 Task: Select the option "Only workspace admins" in board creation restrictions.
Action: Mouse moved to (858, 337)
Screenshot: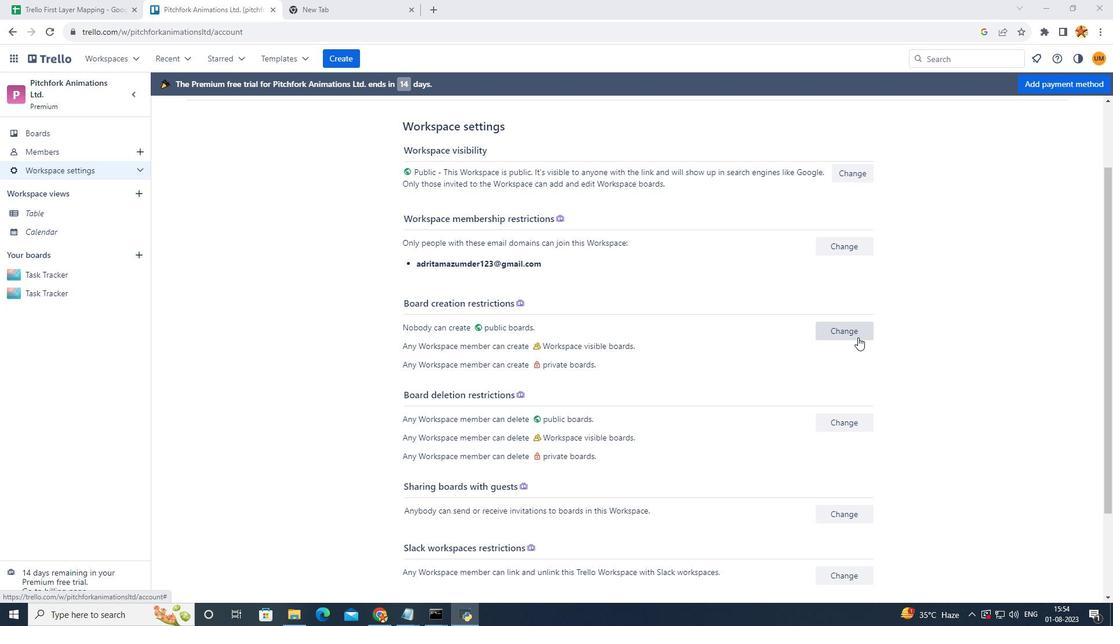 
Action: Mouse pressed left at (858, 337)
Screenshot: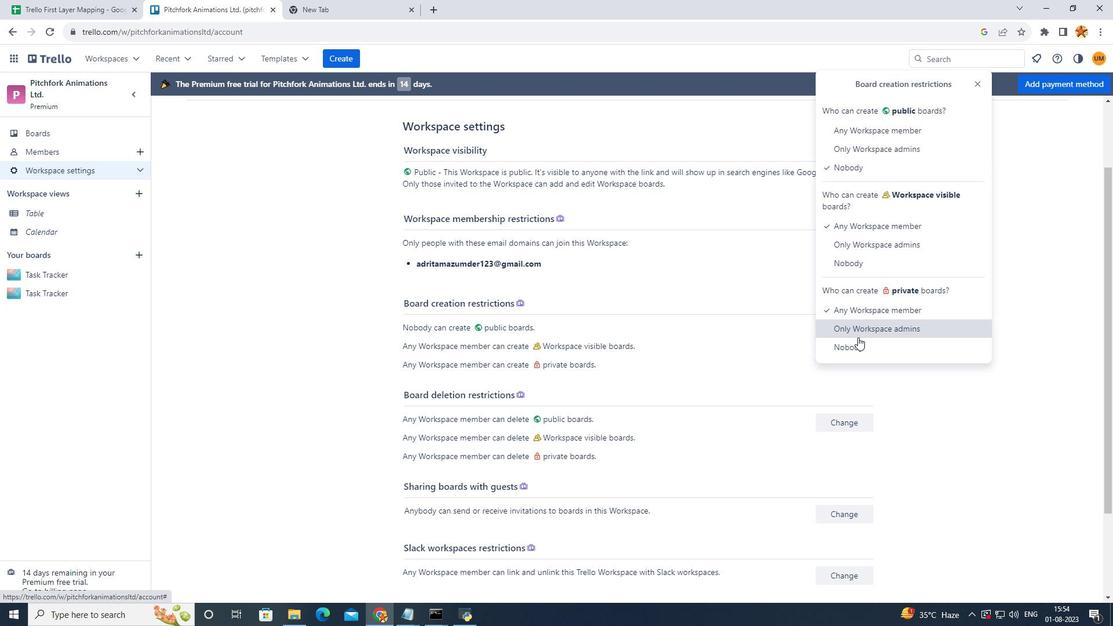 
Action: Mouse moved to (868, 327)
Screenshot: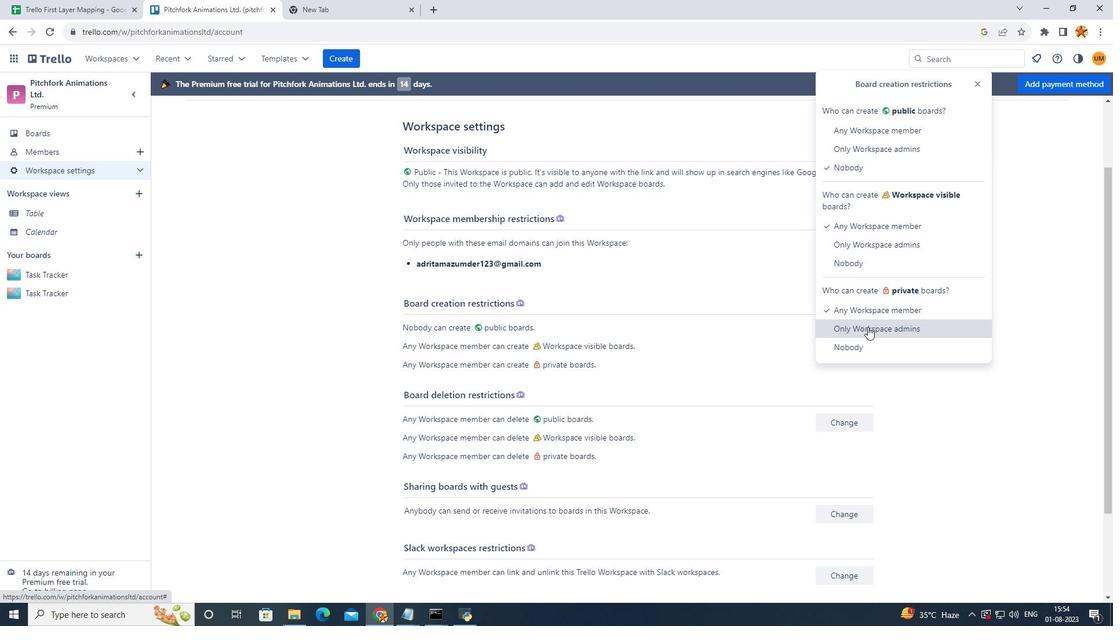 
Action: Mouse pressed left at (868, 327)
Screenshot: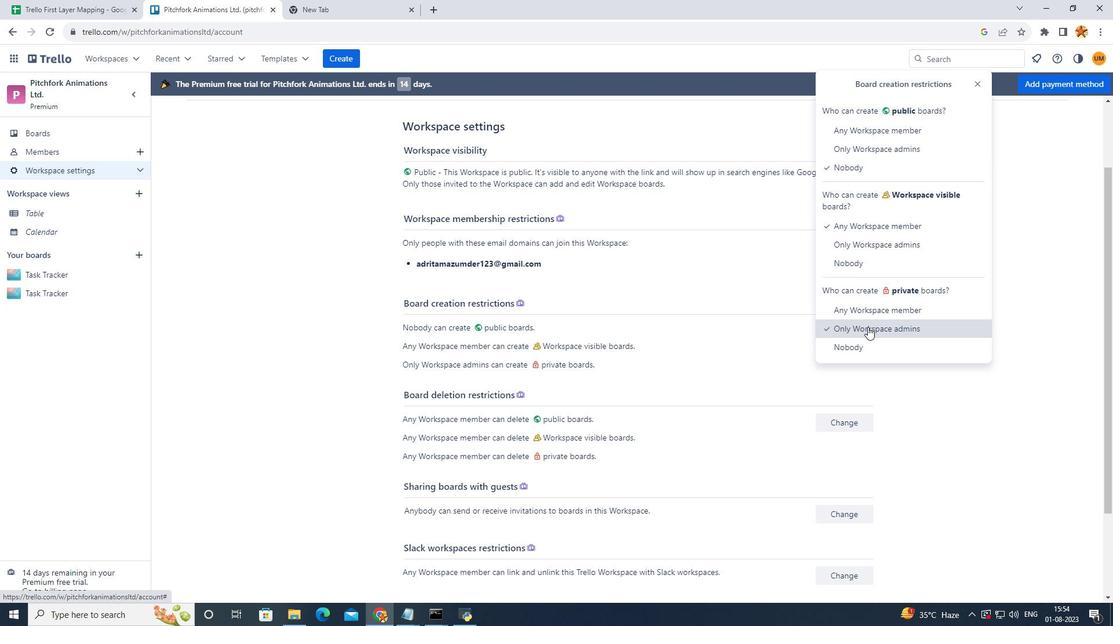 
Action: Mouse moved to (708, 376)
Screenshot: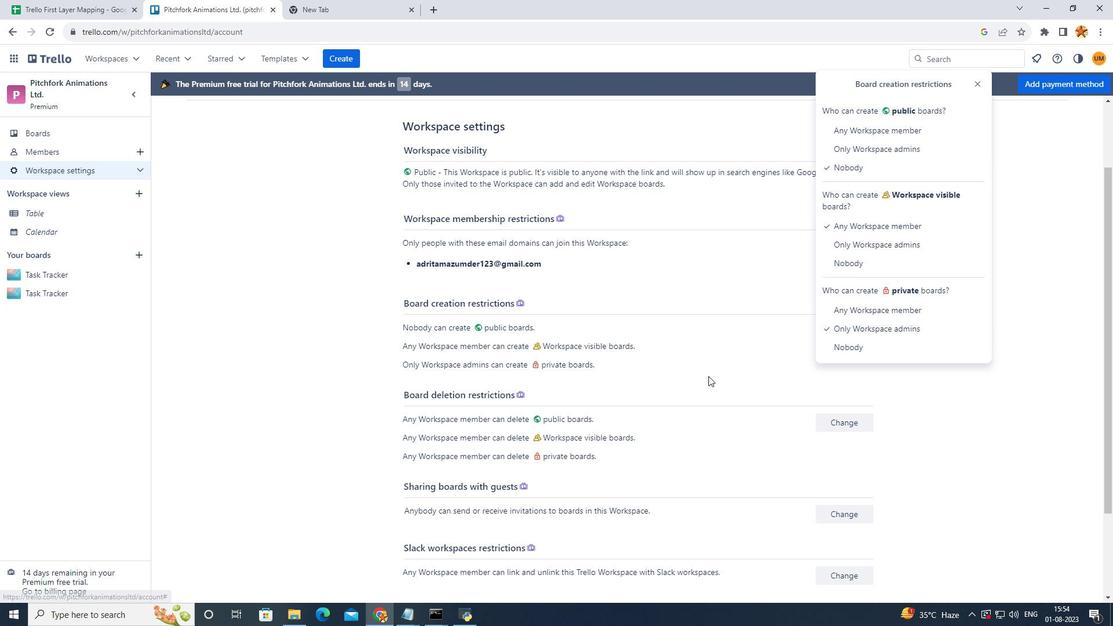 
Action: Mouse pressed left at (708, 376)
Screenshot: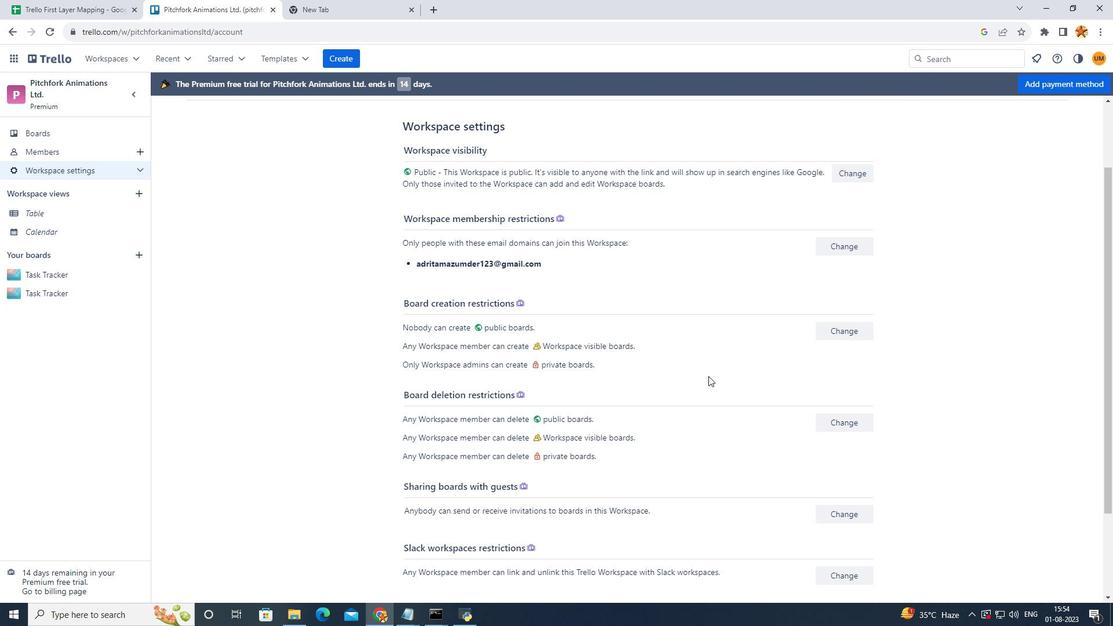 
